 Task: Set due date reminder as 2 hour before.
Action: Mouse moved to (45, 293)
Screenshot: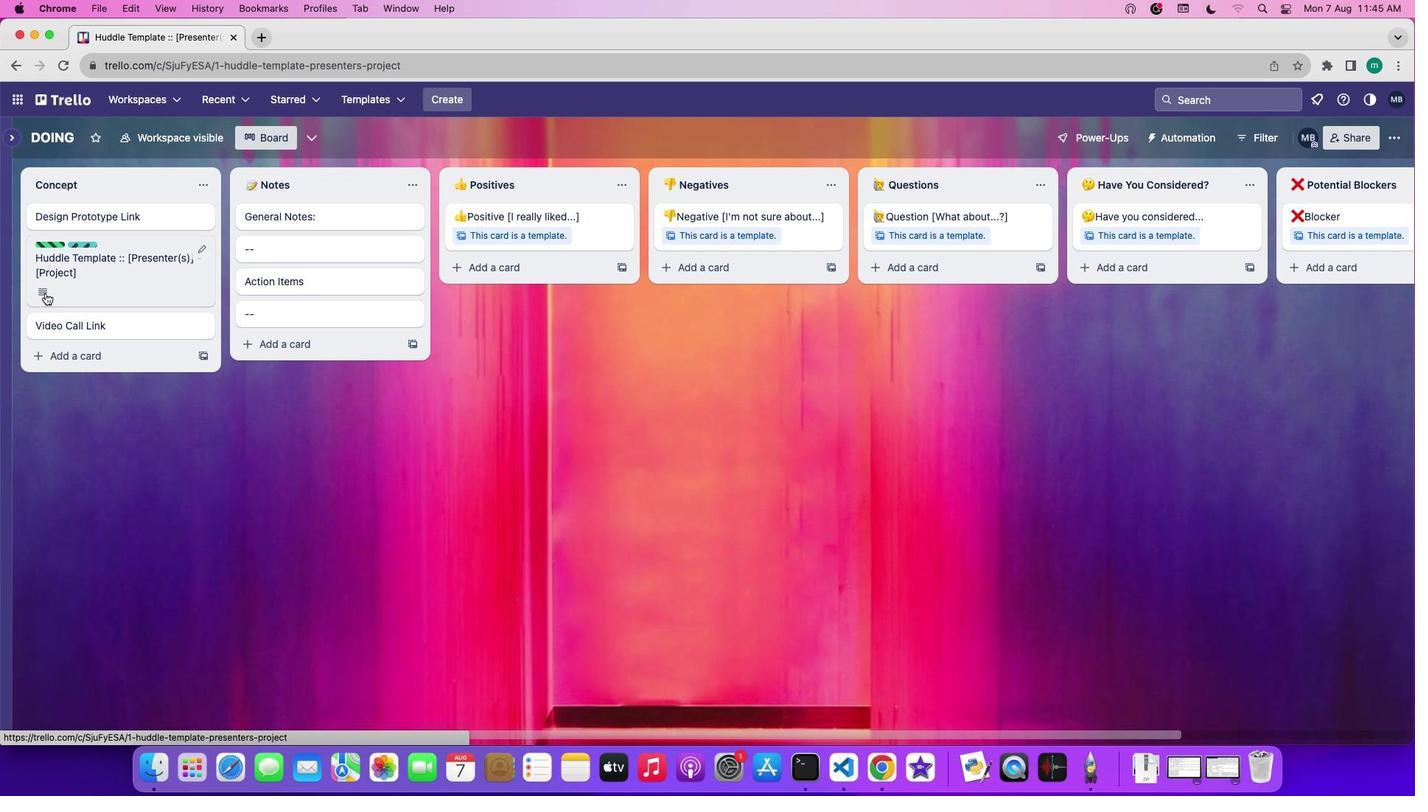 
Action: Mouse pressed left at (45, 293)
Screenshot: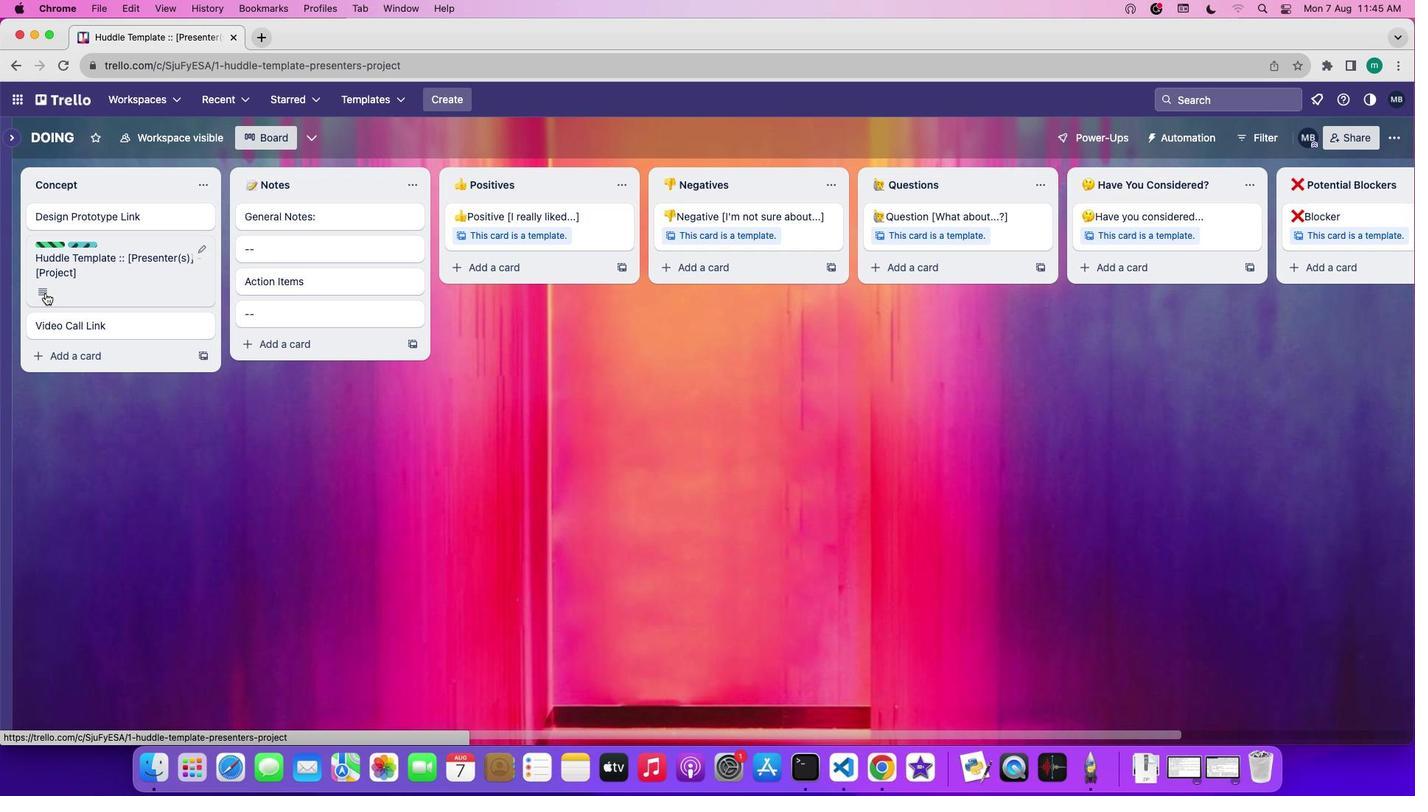 
Action: Mouse moved to (906, 292)
Screenshot: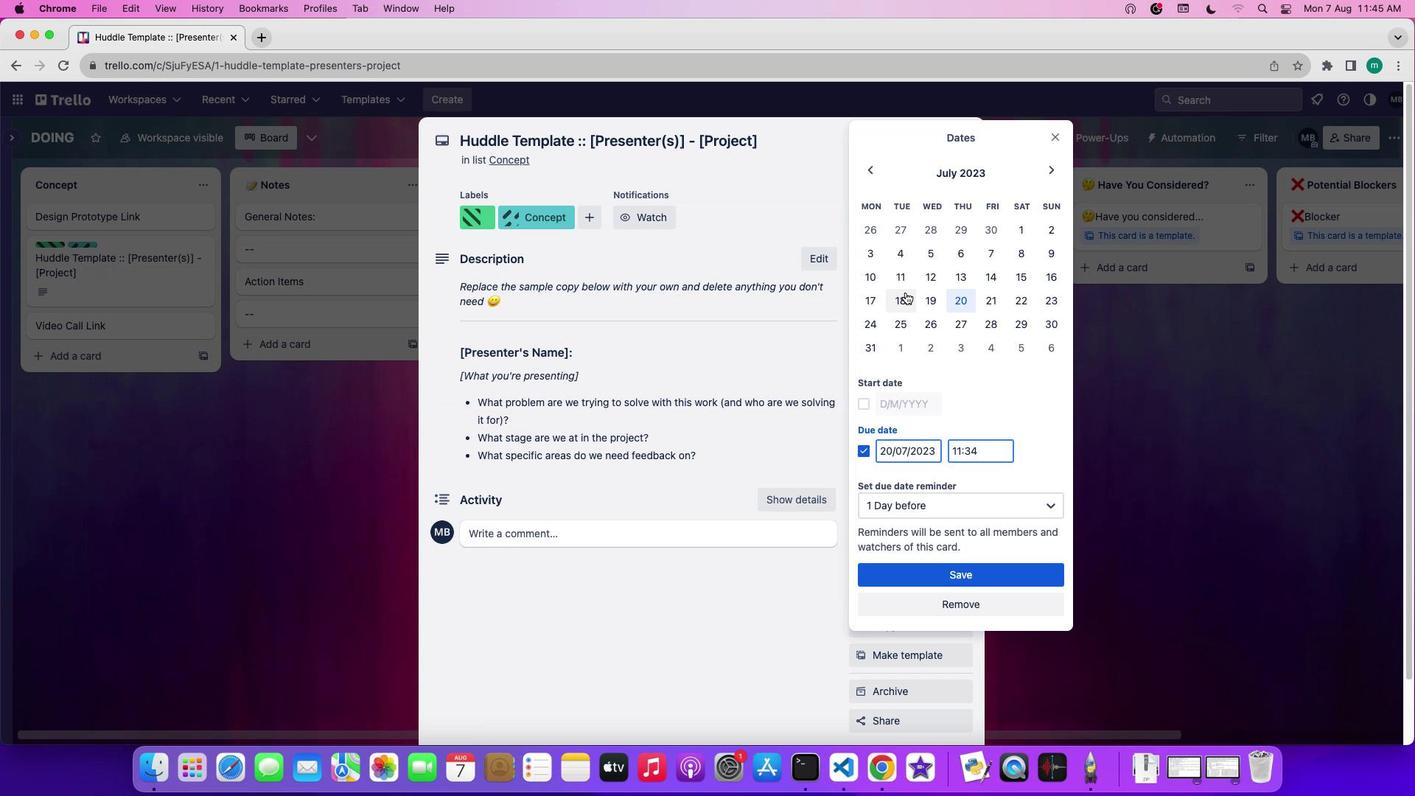 
Action: Mouse pressed left at (906, 292)
Screenshot: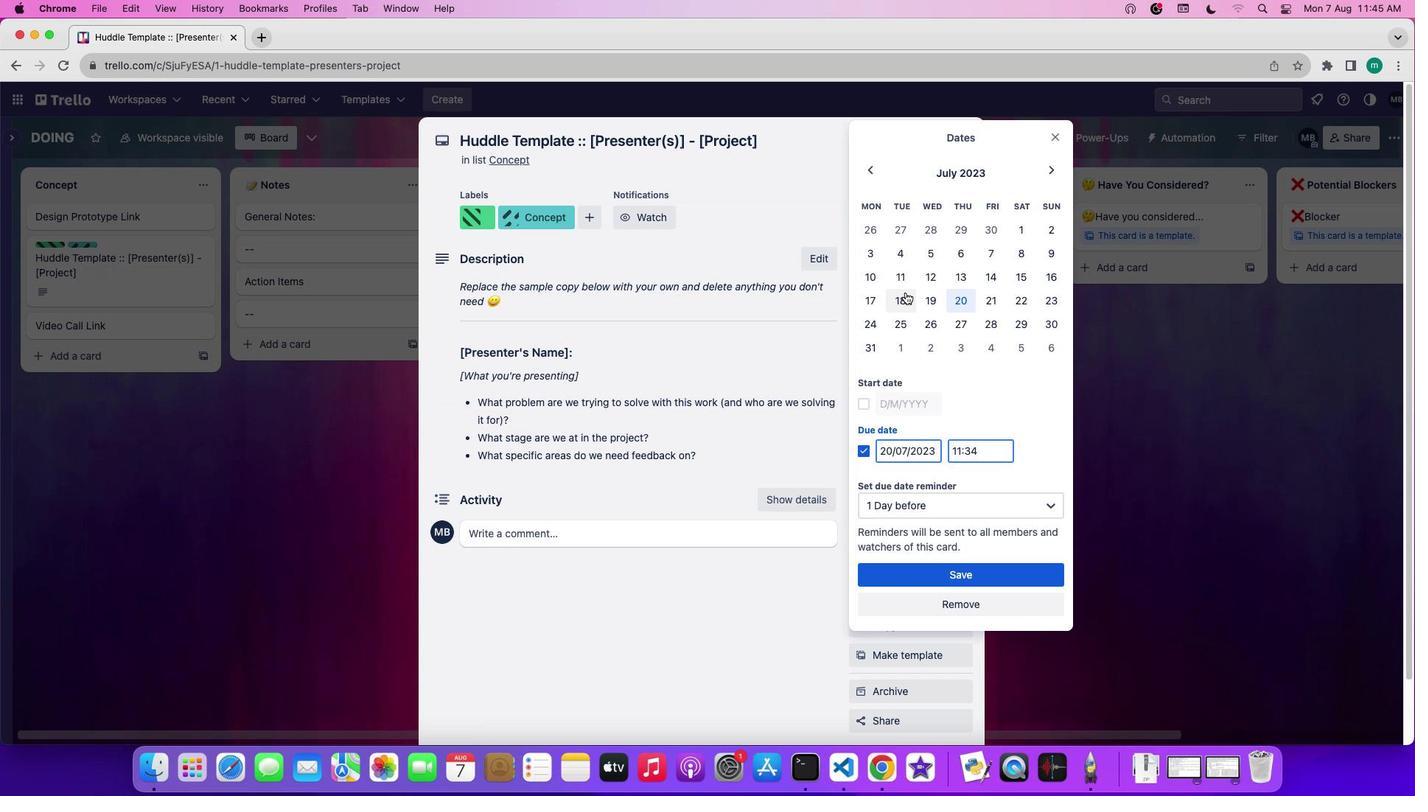 
Action: Mouse moved to (1027, 504)
Screenshot: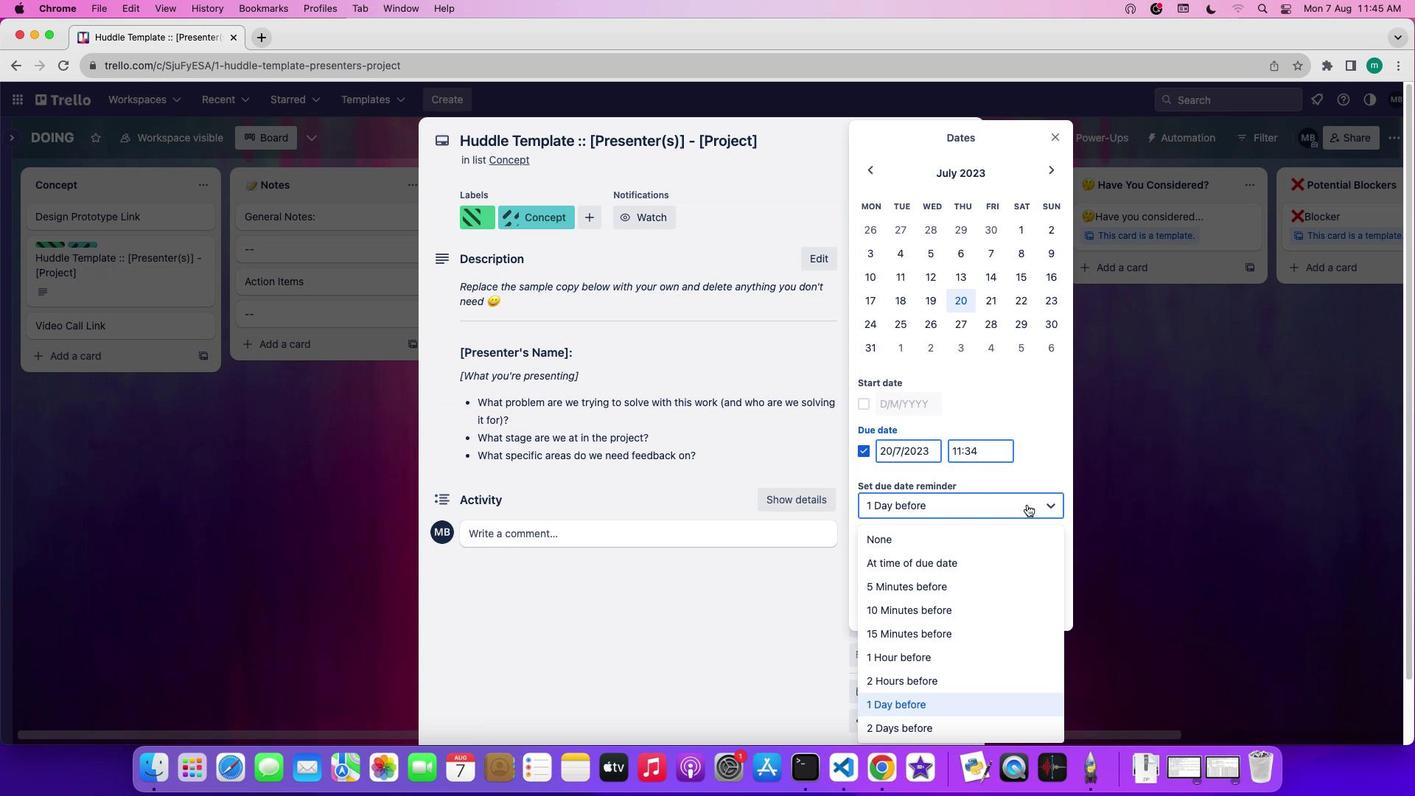 
Action: Mouse pressed left at (1027, 504)
Screenshot: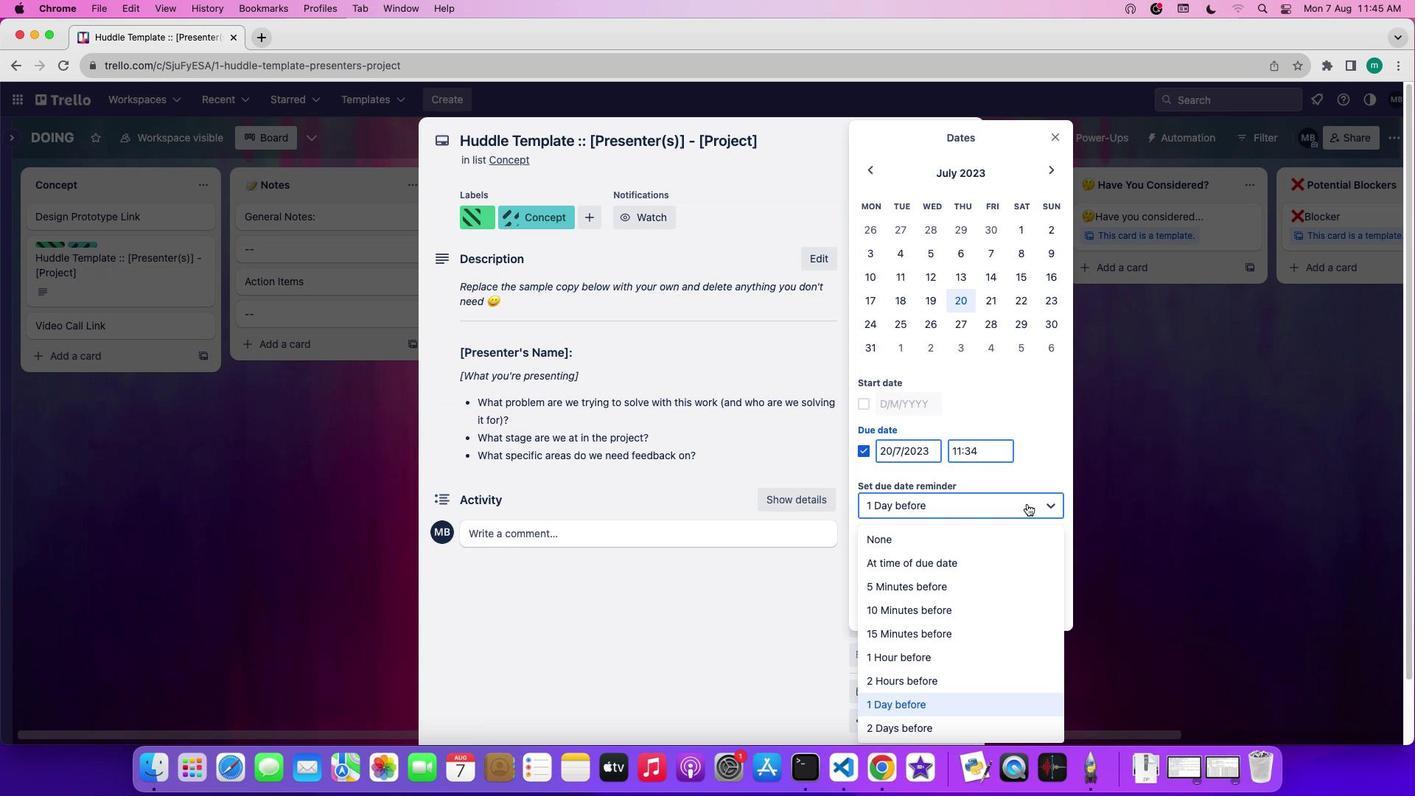 
Action: Mouse moved to (965, 679)
Screenshot: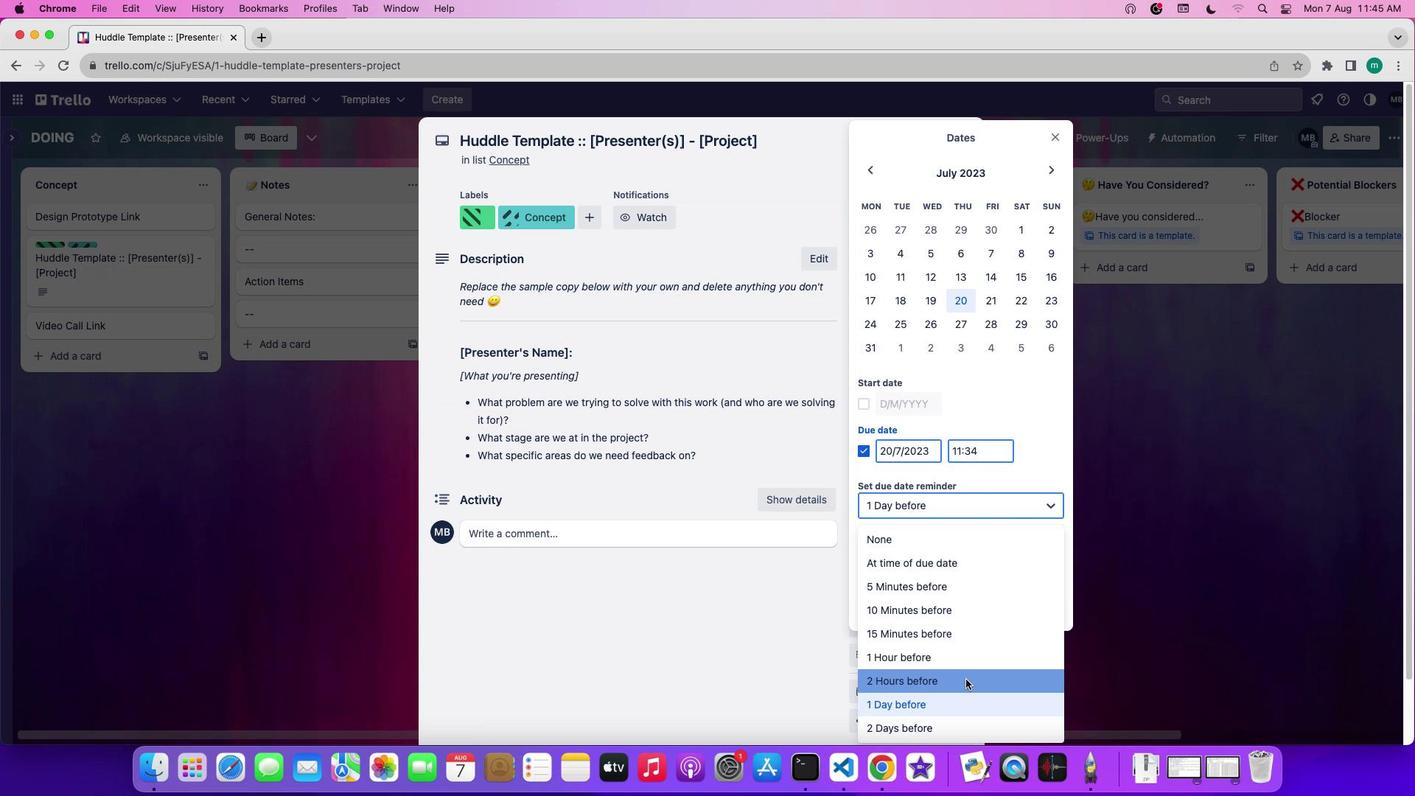
Action: Mouse pressed left at (965, 679)
Screenshot: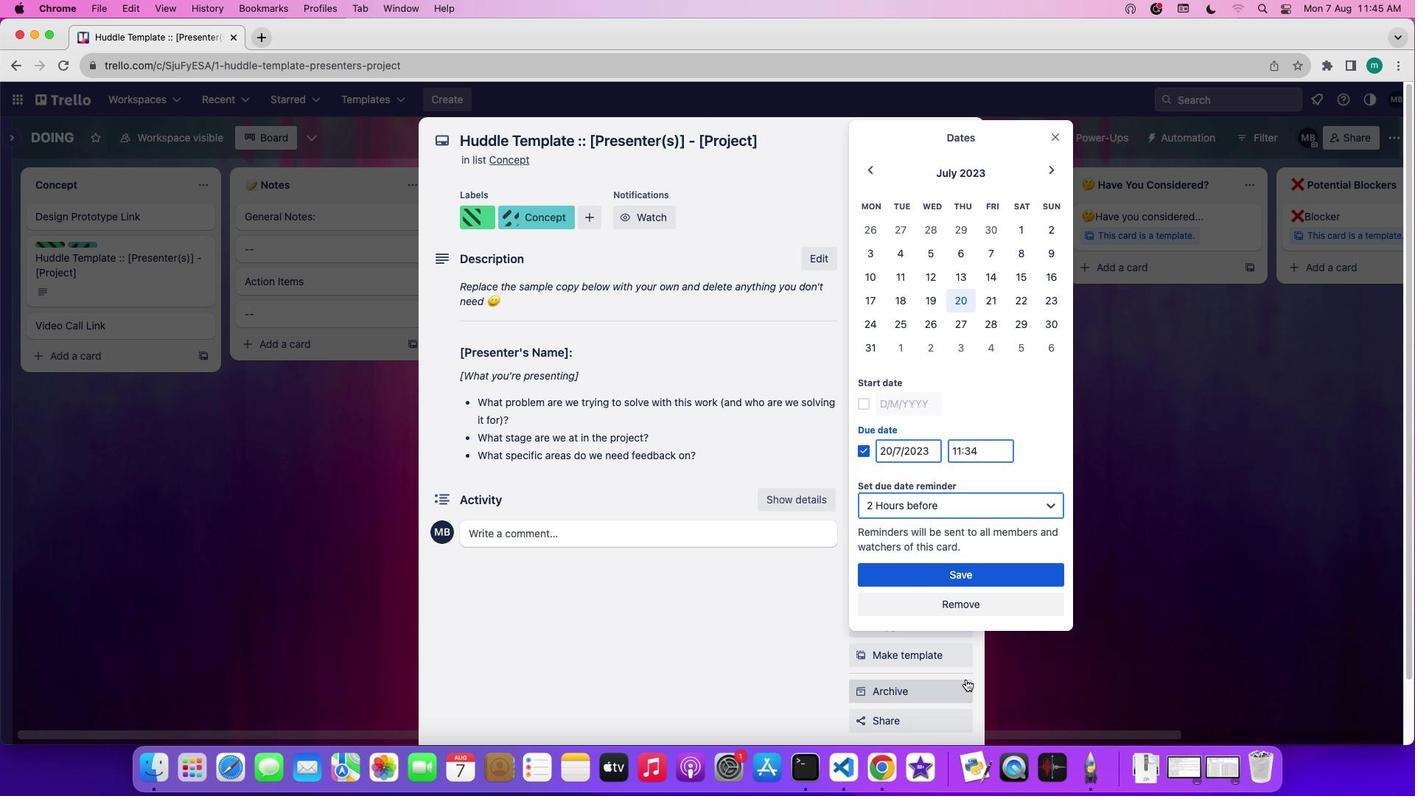 
